 Task: Create List Articles in Board Product Research to Workspace Business Analysis. Create List Blog Posts in Board Team Collaboration to Workspace Business Analysis. Create List Newsletters in Board Product Development and Innovation Consulting to Workspace Business Analysis
Action: Mouse moved to (648, 171)
Screenshot: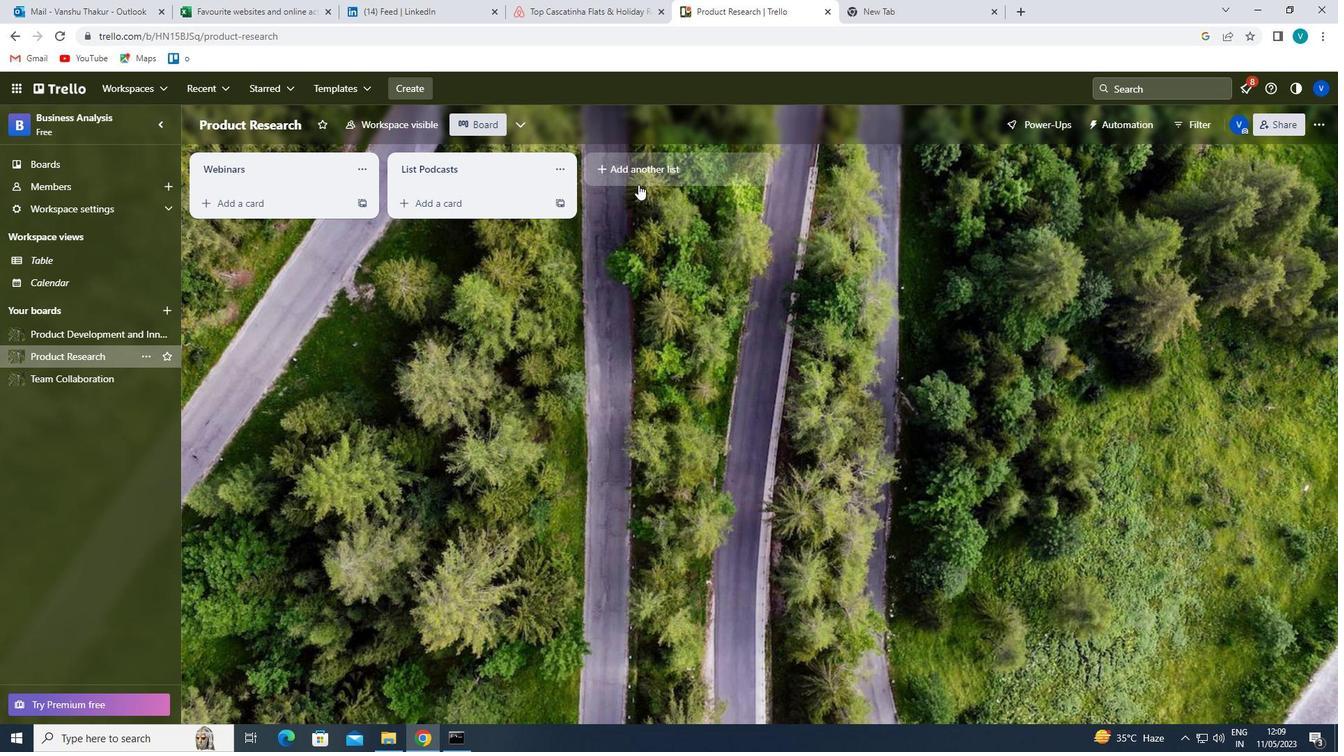 
Action: Mouse pressed left at (648, 171)
Screenshot: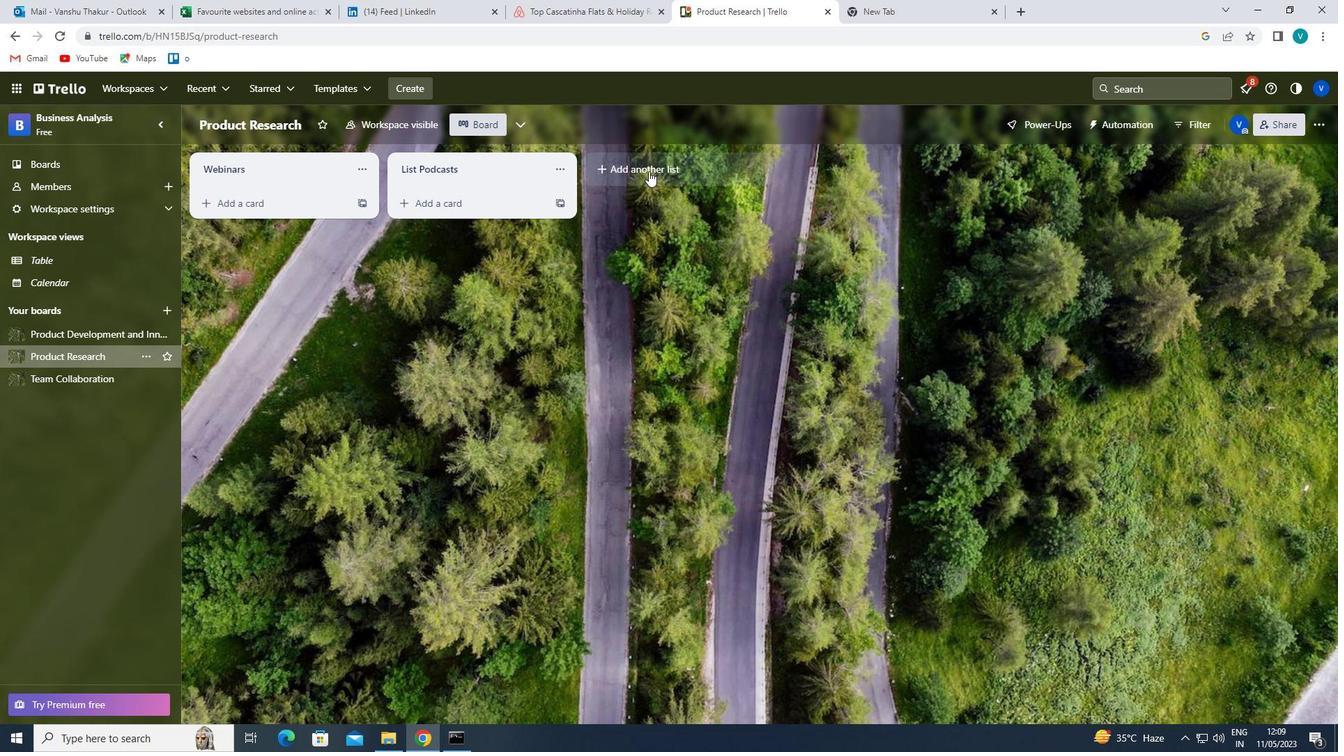 
Action: Key pressed <Key.shift>LIST<Key.space><Key.shift>ARTICLES
Screenshot: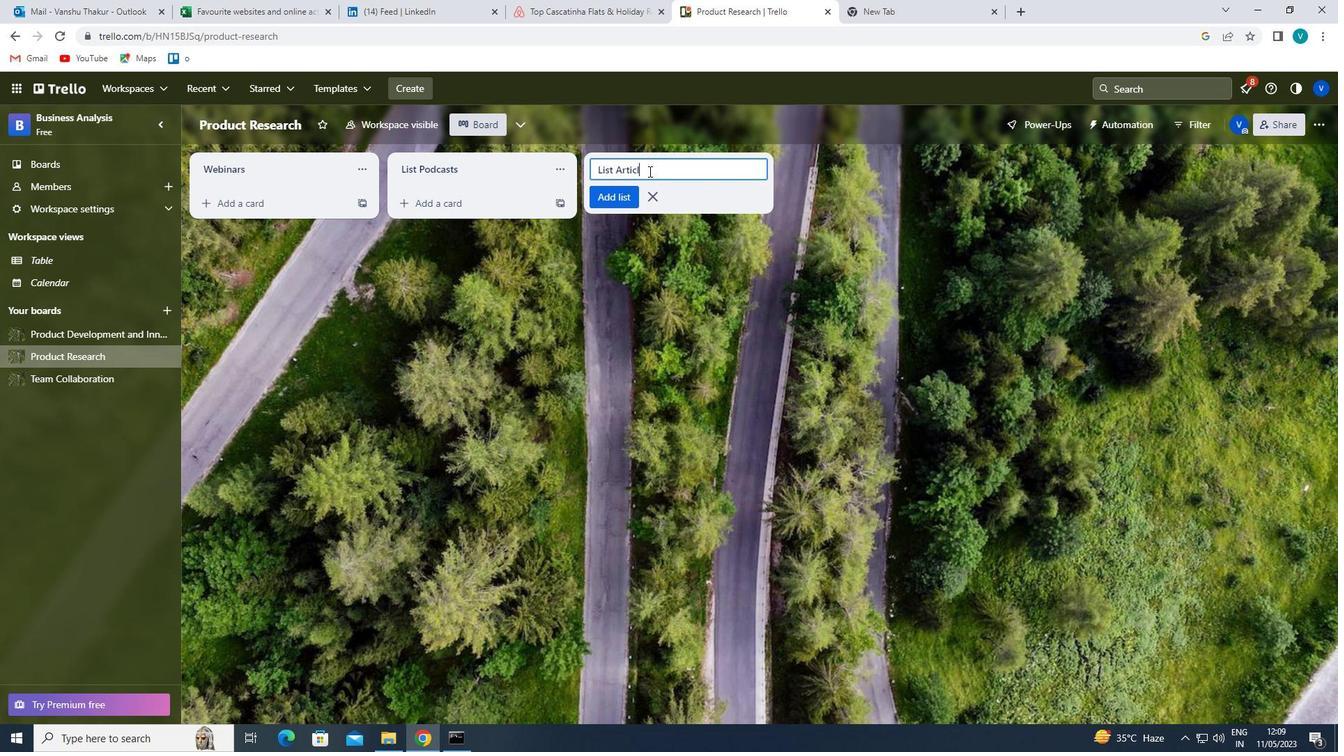 
Action: Mouse moved to (666, 180)
Screenshot: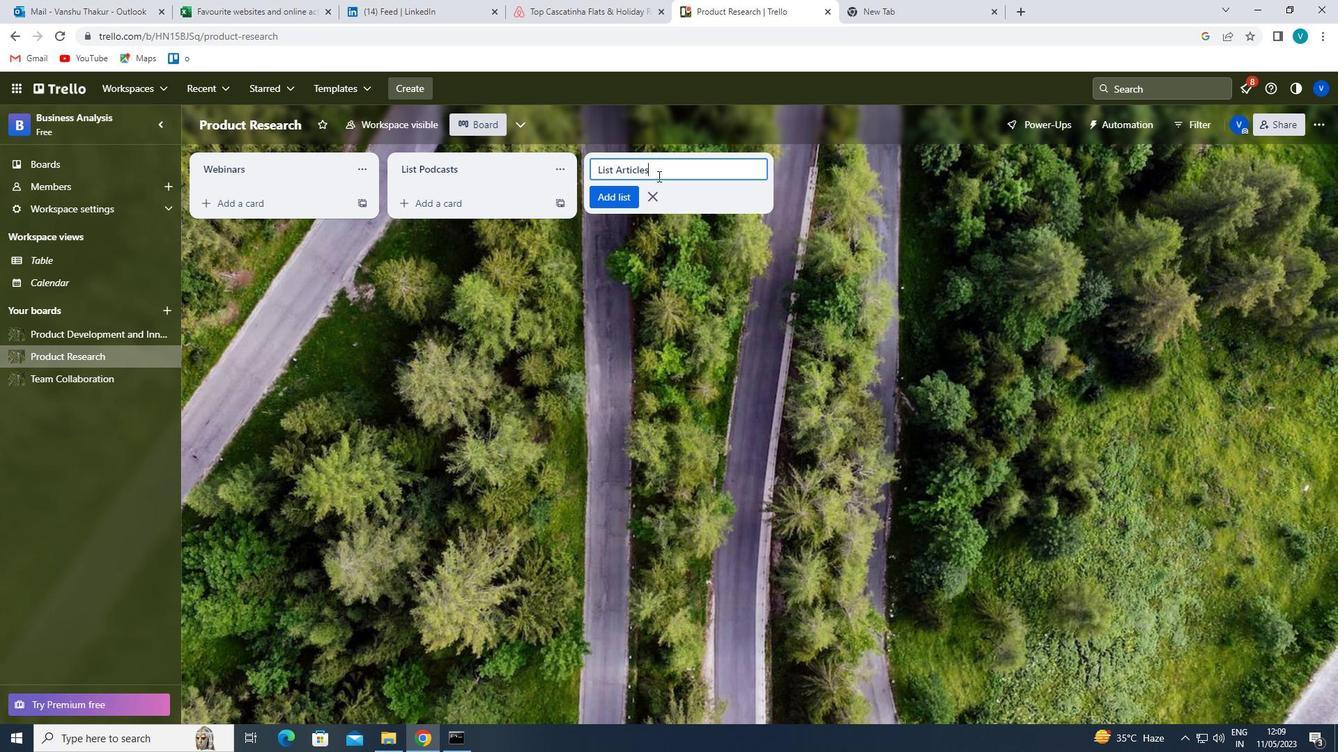 
Action: Key pressed <Key.enter>
Screenshot: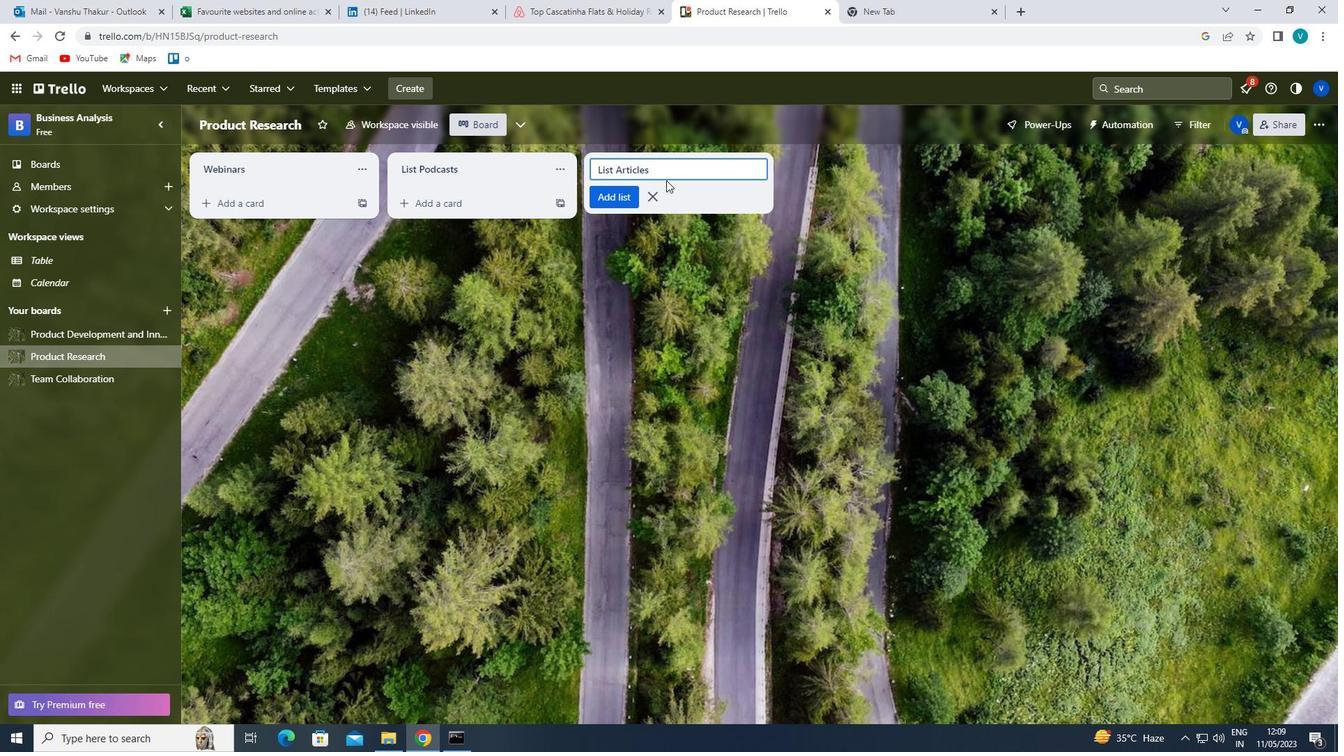 
Action: Mouse moved to (64, 388)
Screenshot: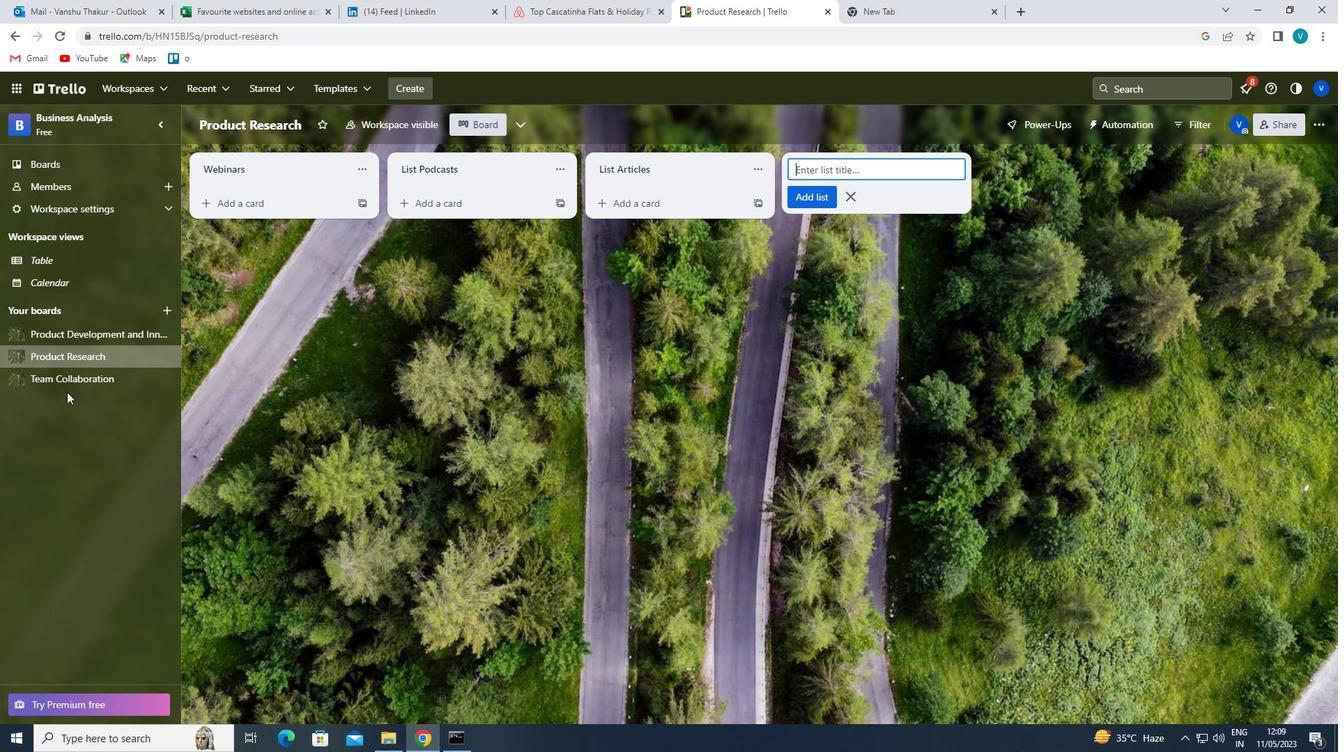 
Action: Mouse pressed left at (64, 388)
Screenshot: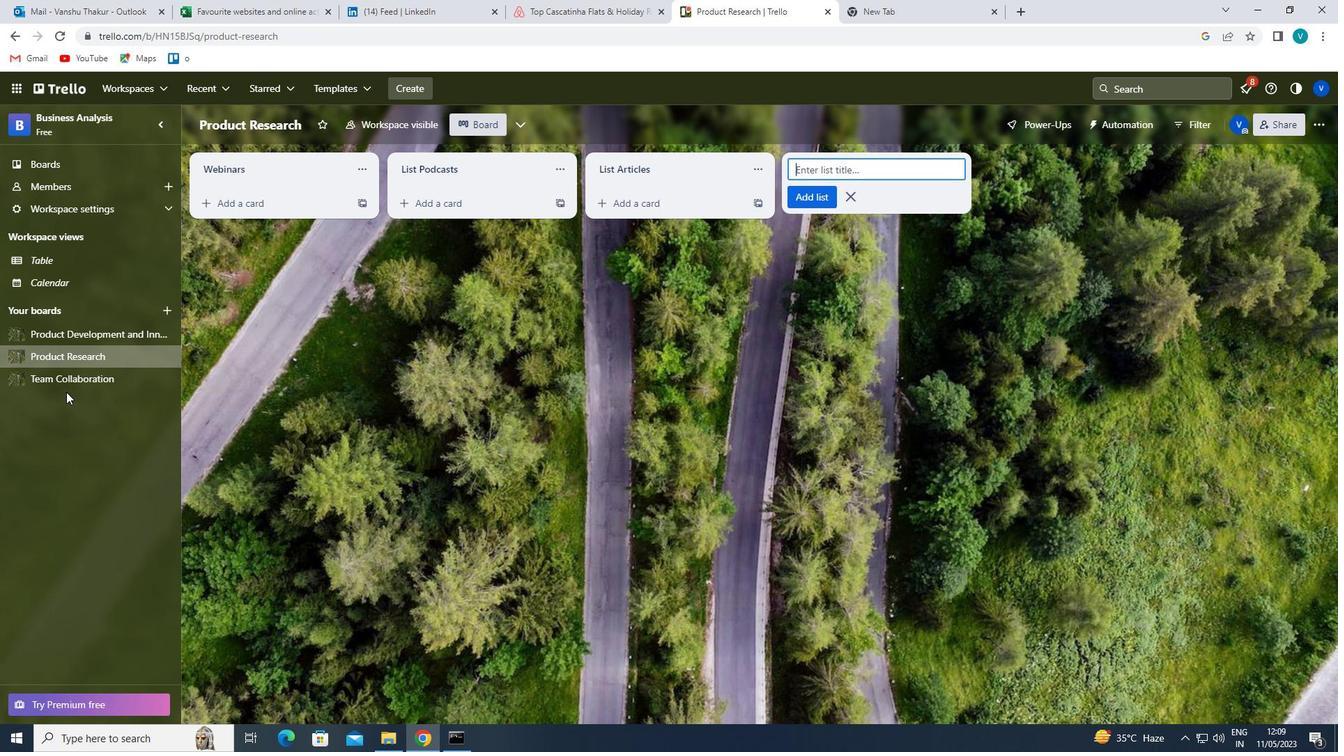 
Action: Mouse moved to (645, 173)
Screenshot: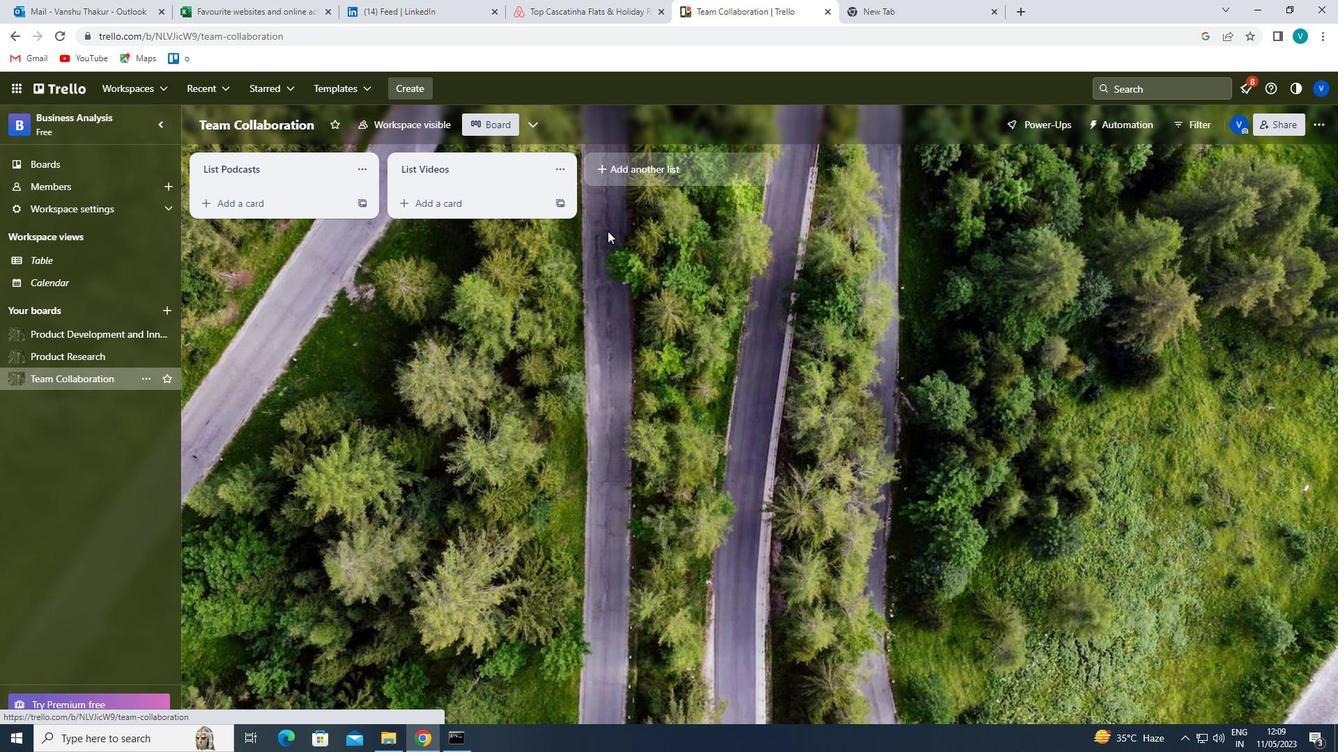 
Action: Mouse pressed left at (645, 173)
Screenshot: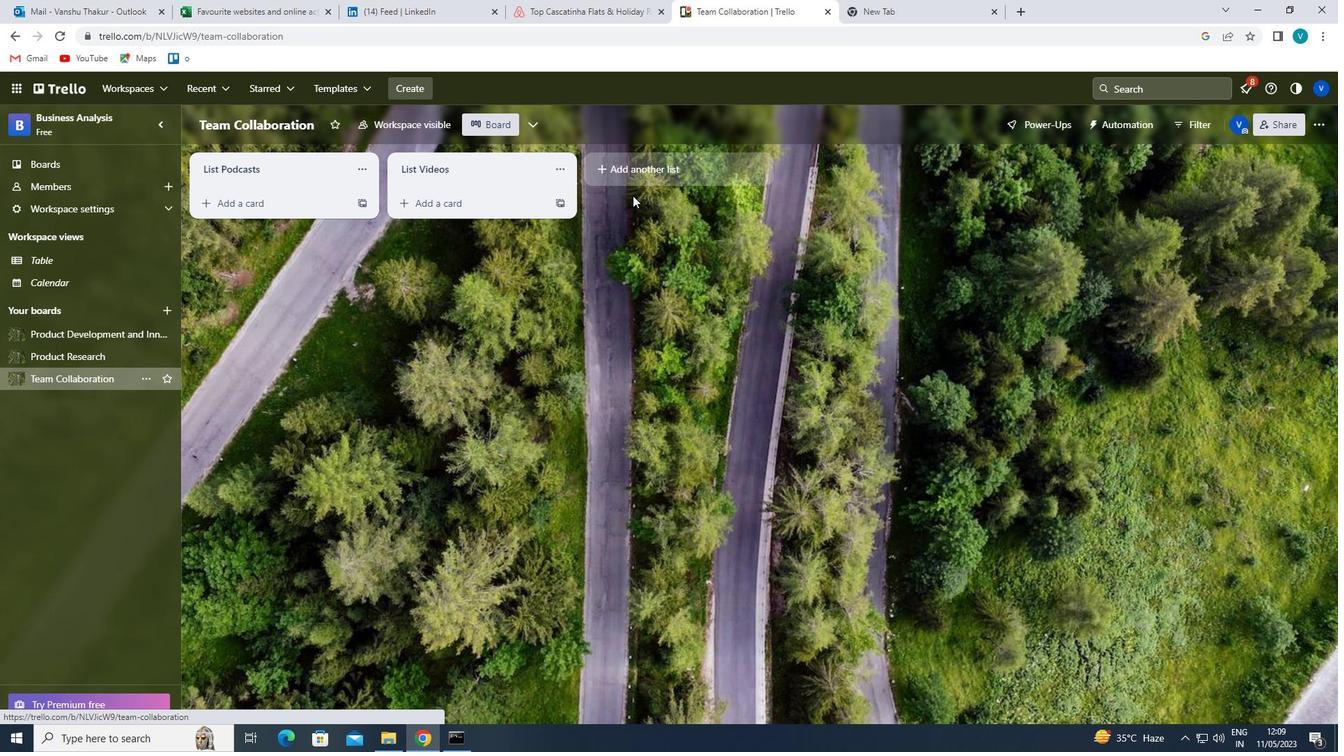 
Action: Key pressed <Key.shift>BLOG<Key.space><Key.shift>OSTS<Key.insert><Key.backspace><Key.backspace><Key.backspace><Key.backspace><Key.shift>POSTS<Key.enter>
Screenshot: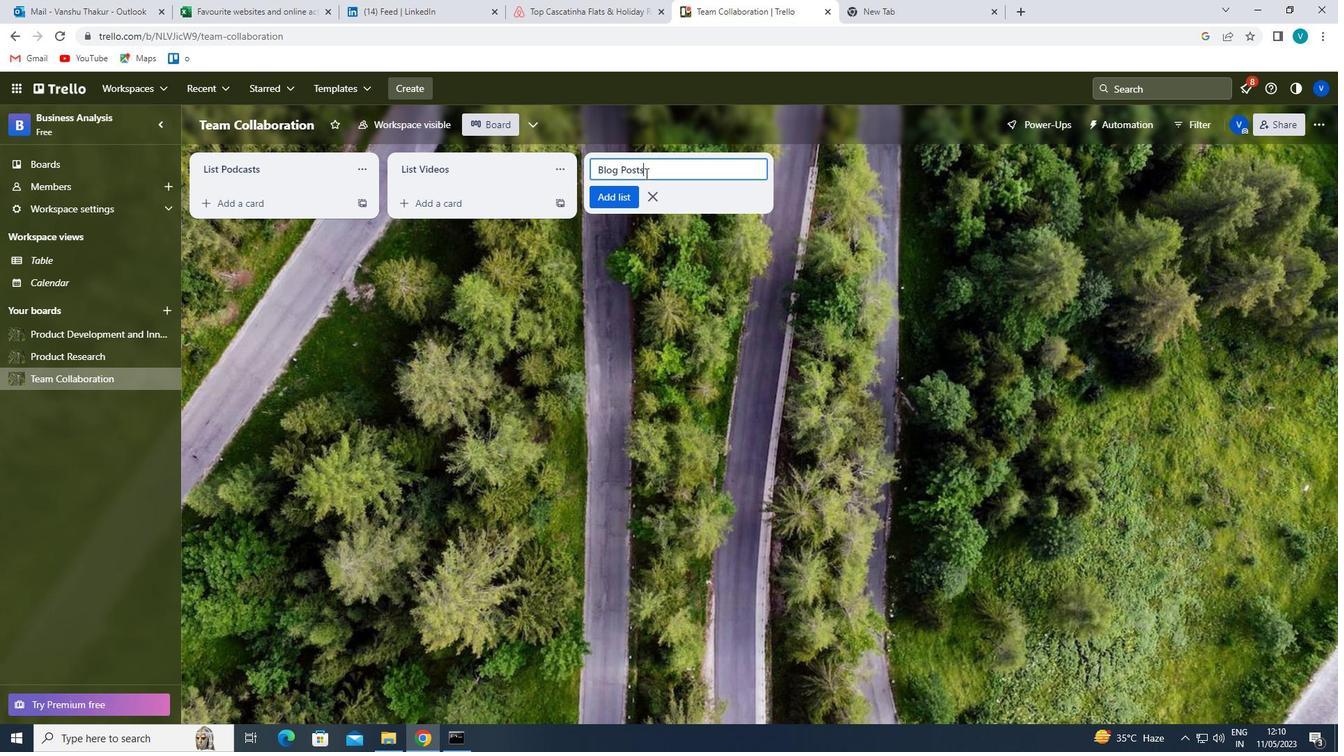 
Action: Mouse moved to (80, 337)
Screenshot: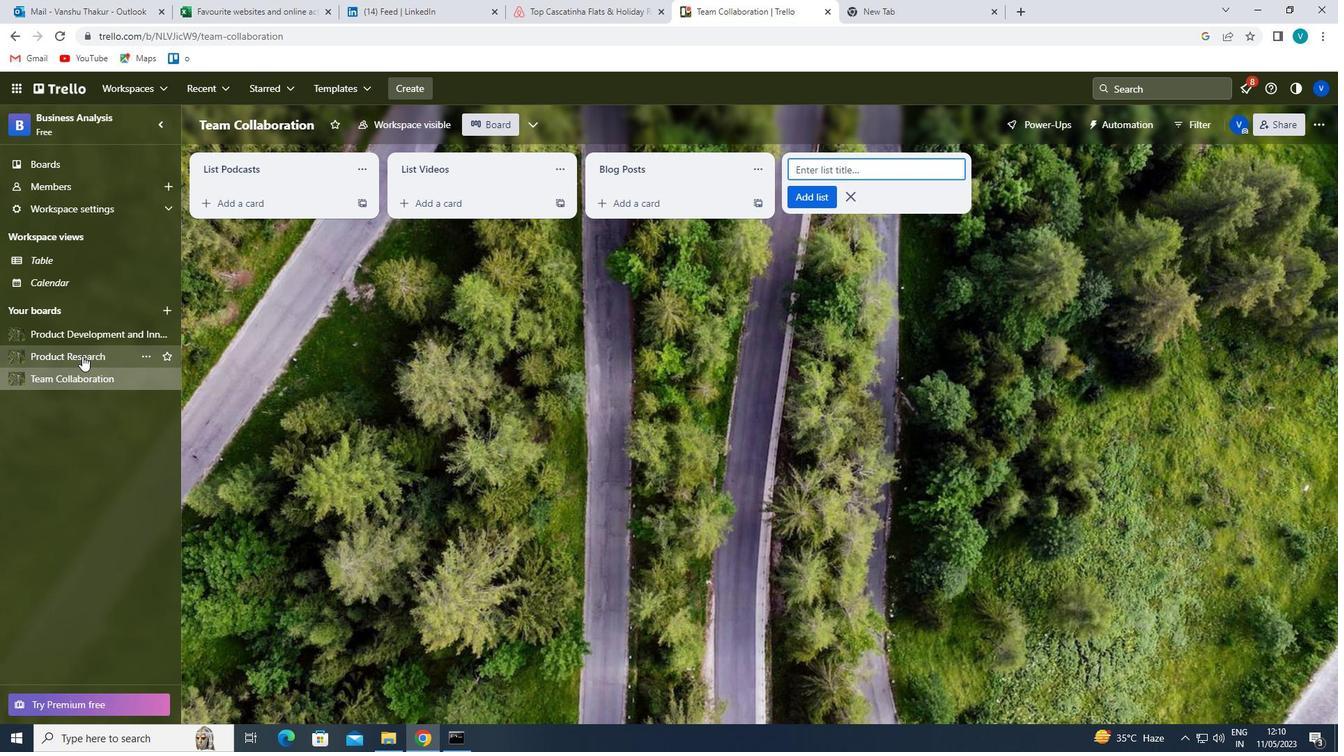
Action: Mouse pressed left at (80, 337)
Screenshot: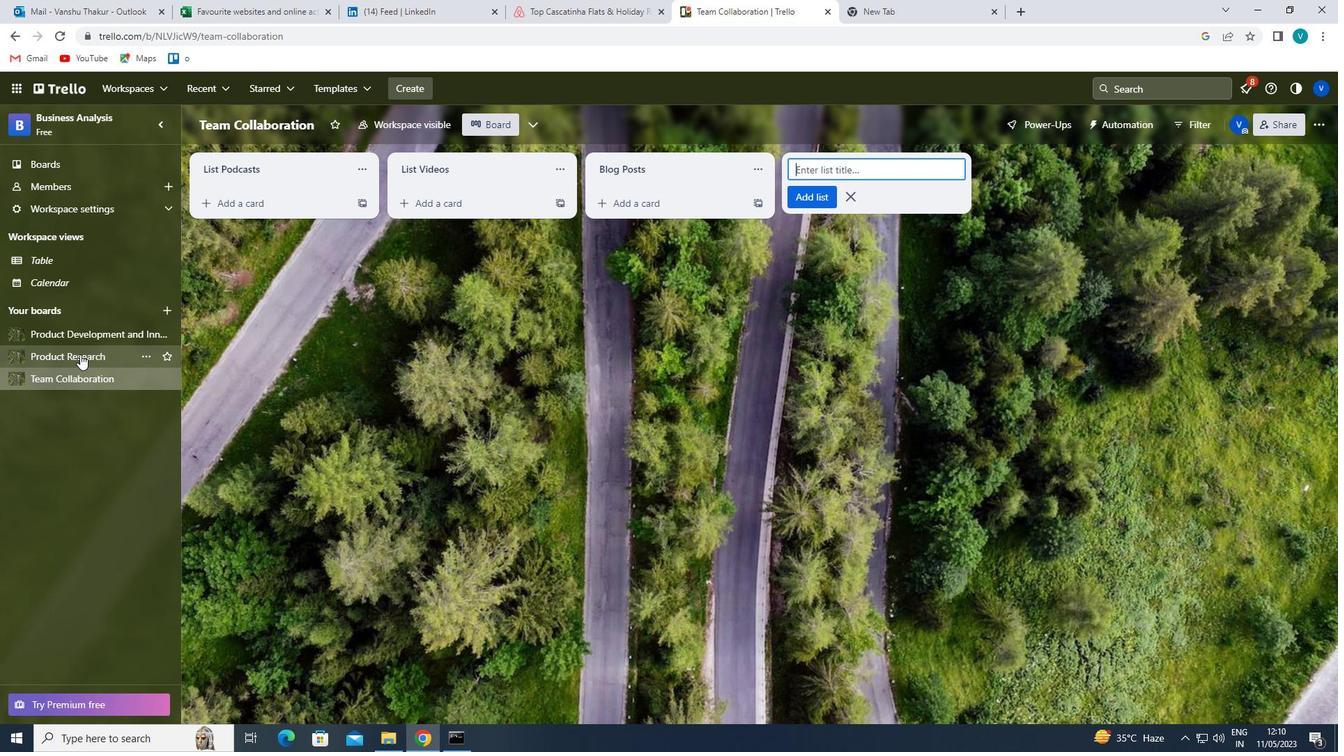 
Action: Mouse moved to (642, 170)
Screenshot: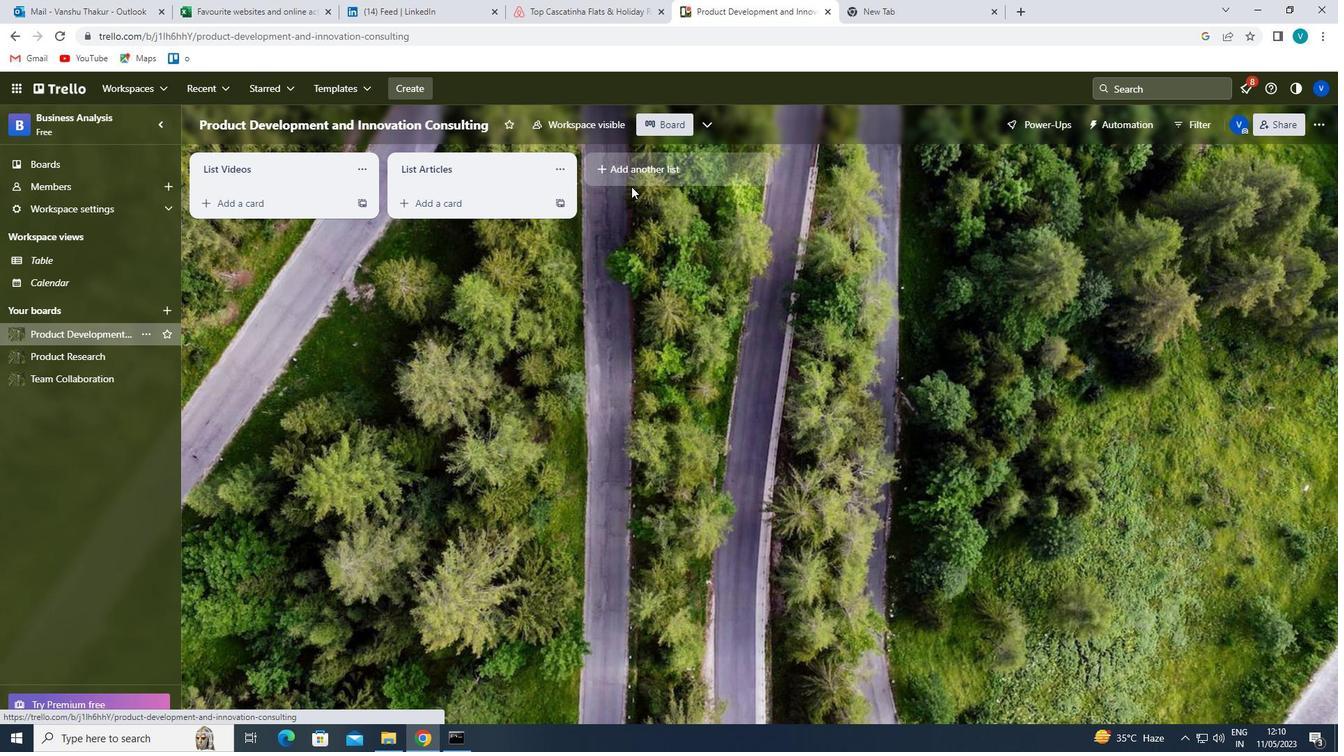 
Action: Mouse pressed left at (642, 170)
Screenshot: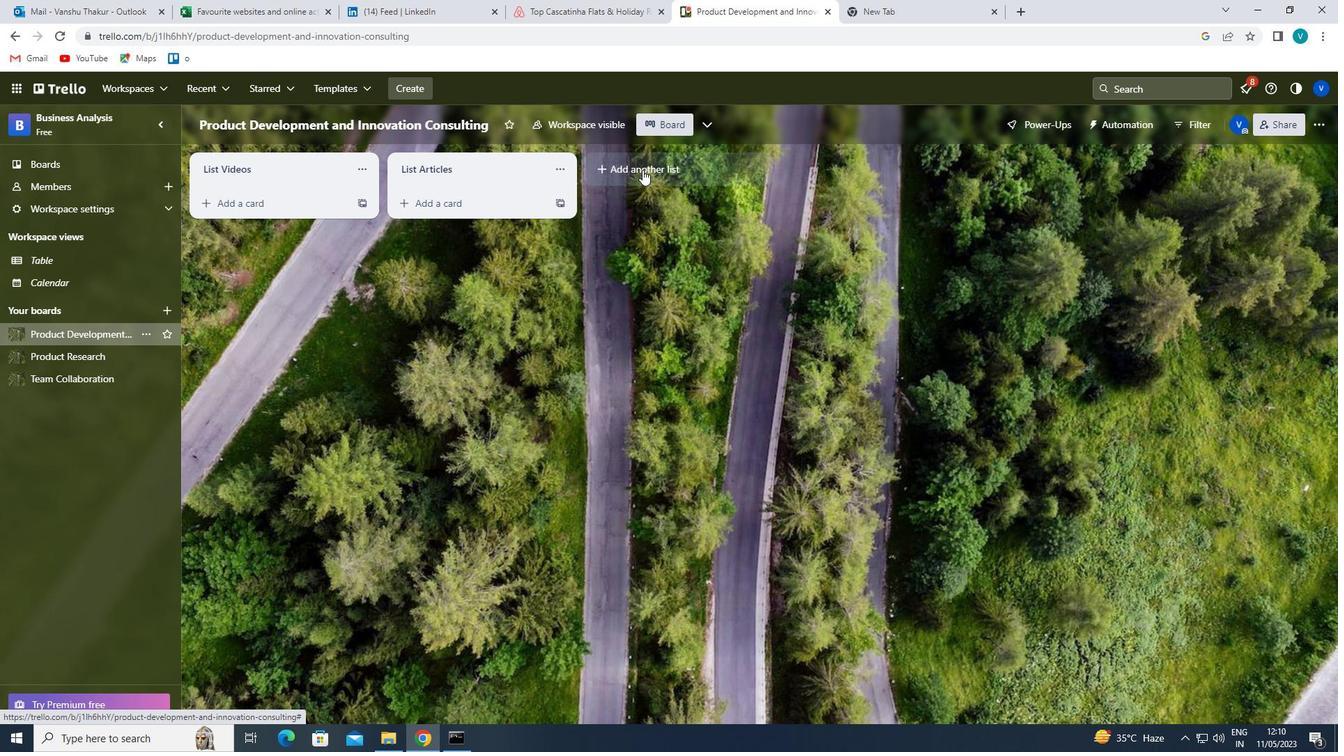
Action: Key pressed <Key.shift>LIST<Key.space><Key.shift>NEWSLETTERS
Screenshot: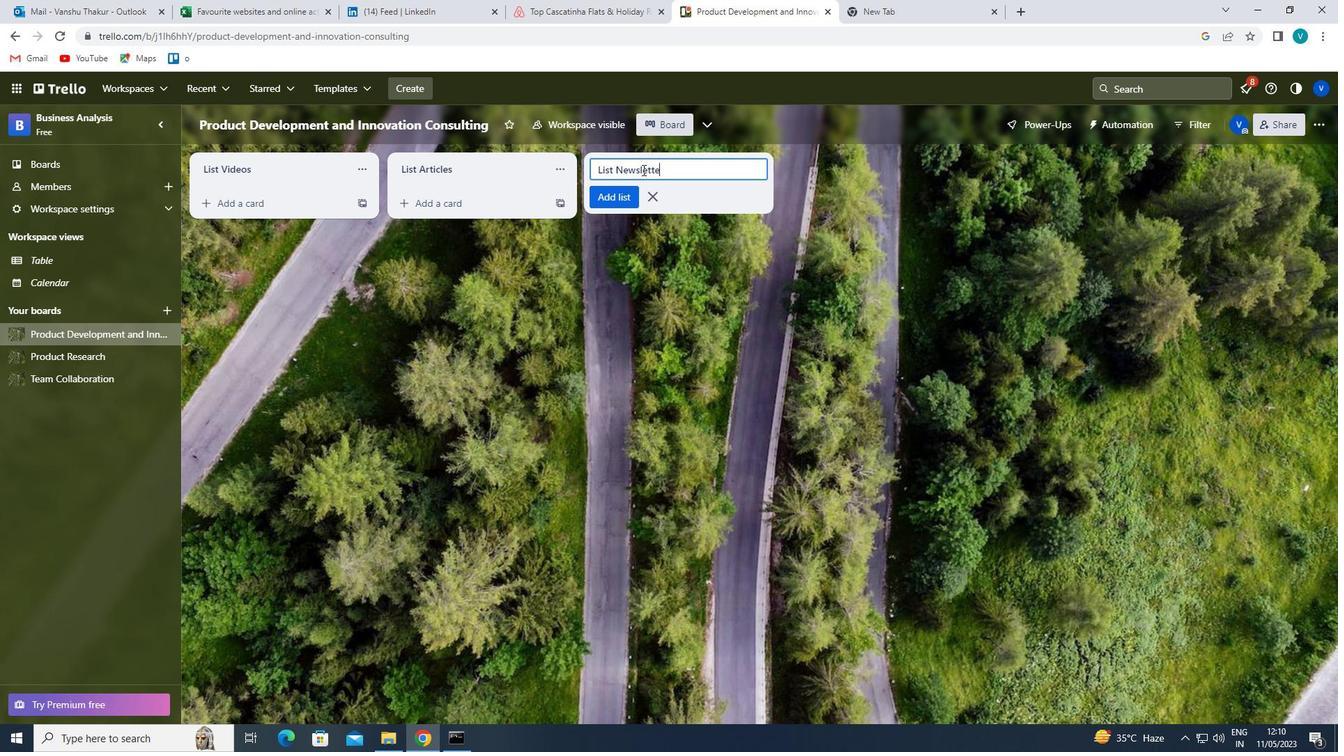 
Action: Mouse moved to (789, 272)
Screenshot: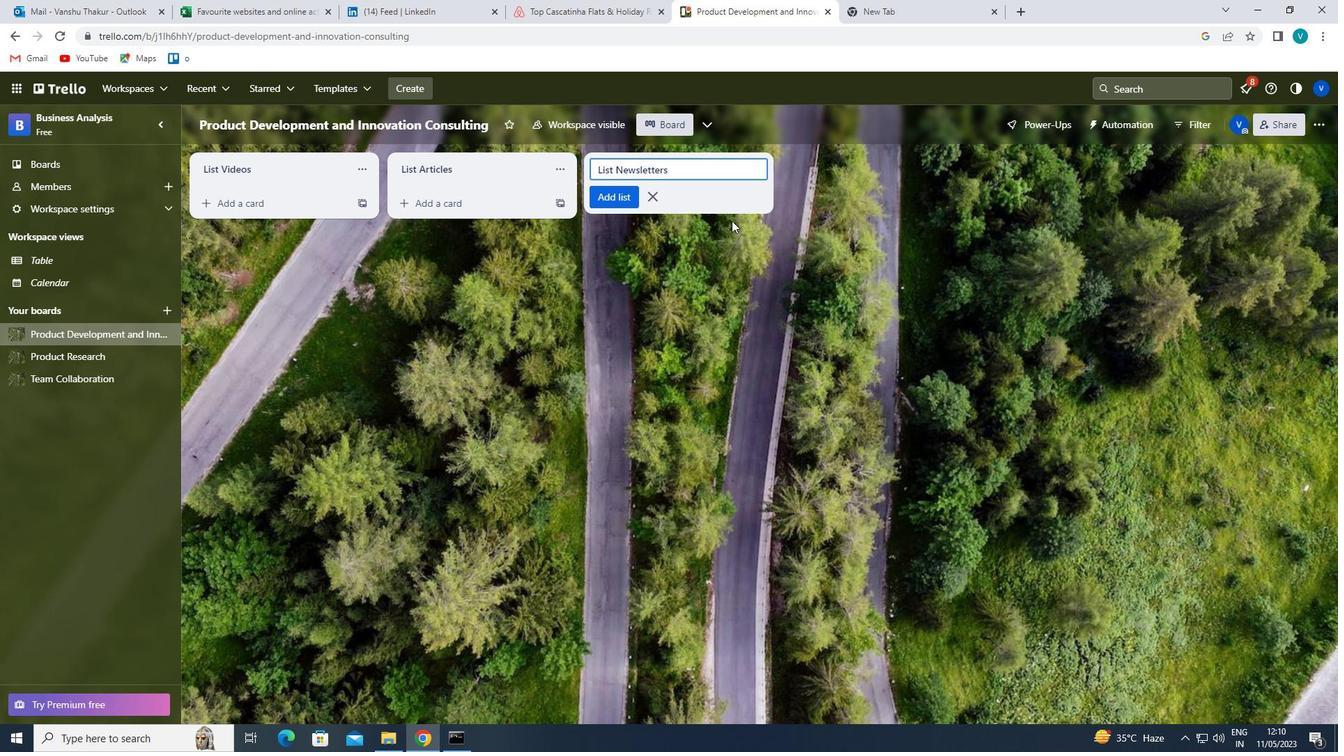 
Action: Key pressed <Key.enter>
Screenshot: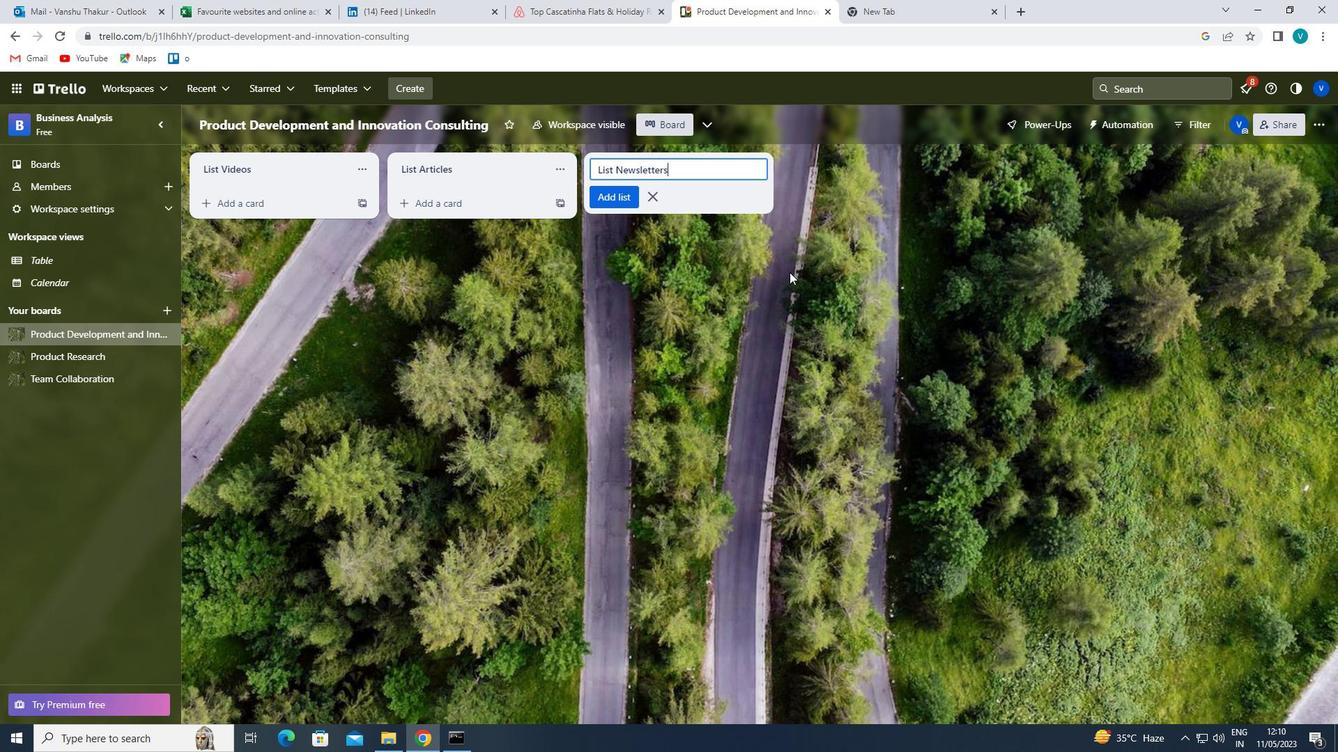 
